 Task: Enable the option "Apply cartoon effect" for the gradient video filter.
Action: Mouse moved to (126, 13)
Screenshot: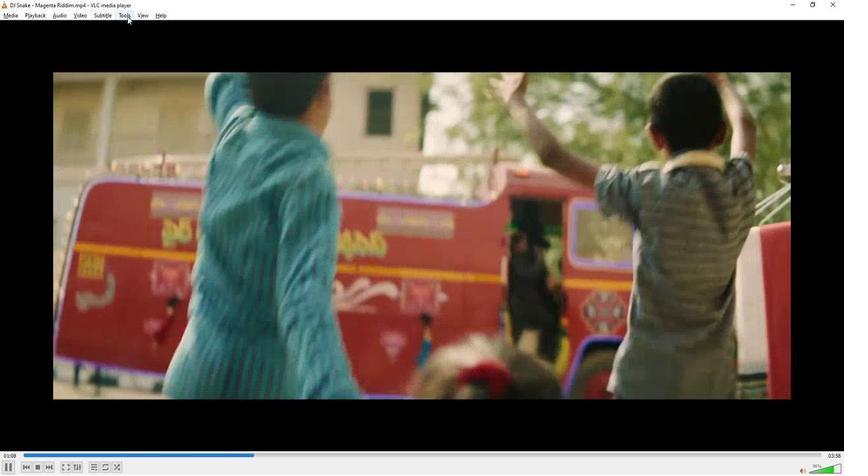 
Action: Mouse pressed left at (126, 13)
Screenshot: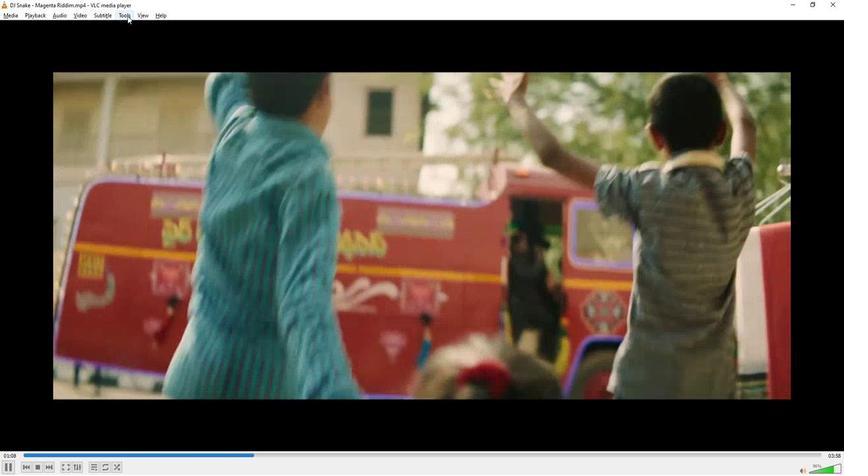 
Action: Mouse moved to (139, 120)
Screenshot: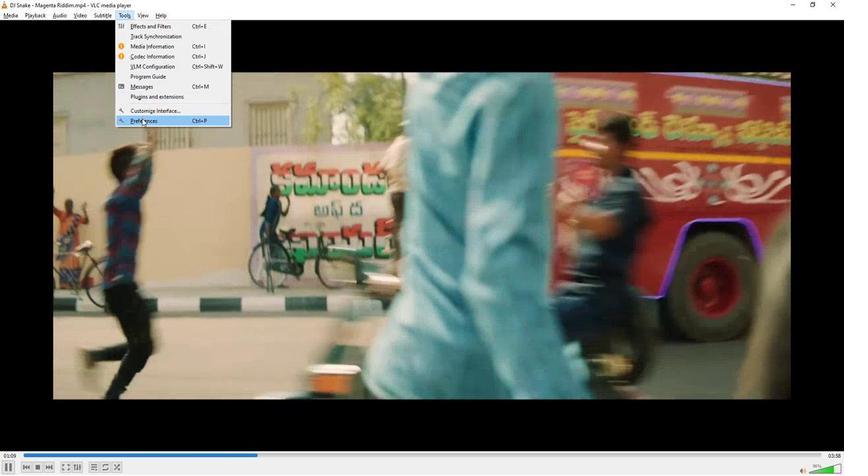 
Action: Mouse pressed left at (139, 120)
Screenshot: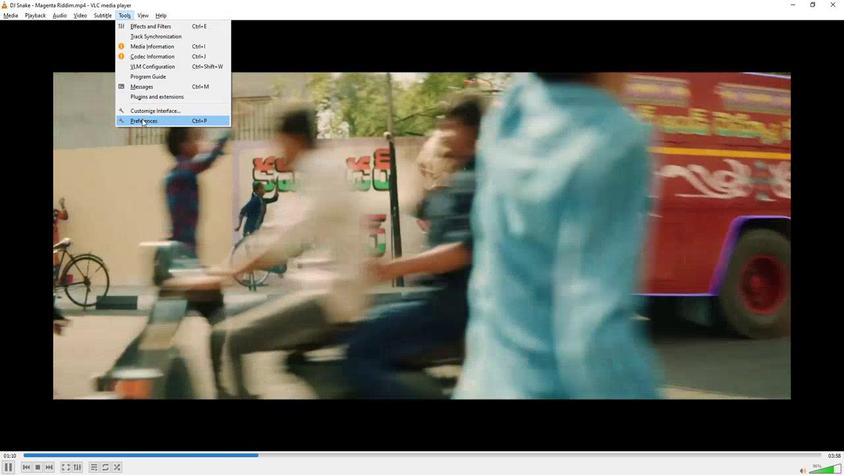 
Action: Mouse moved to (183, 390)
Screenshot: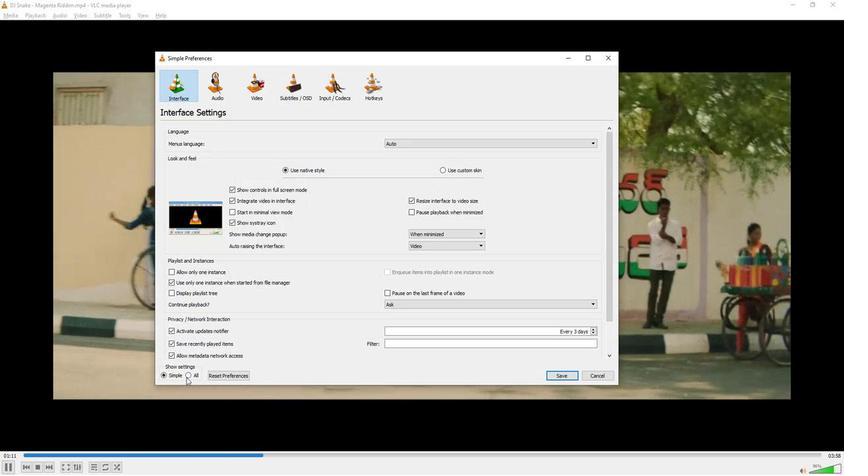 
Action: Mouse pressed left at (183, 390)
Screenshot: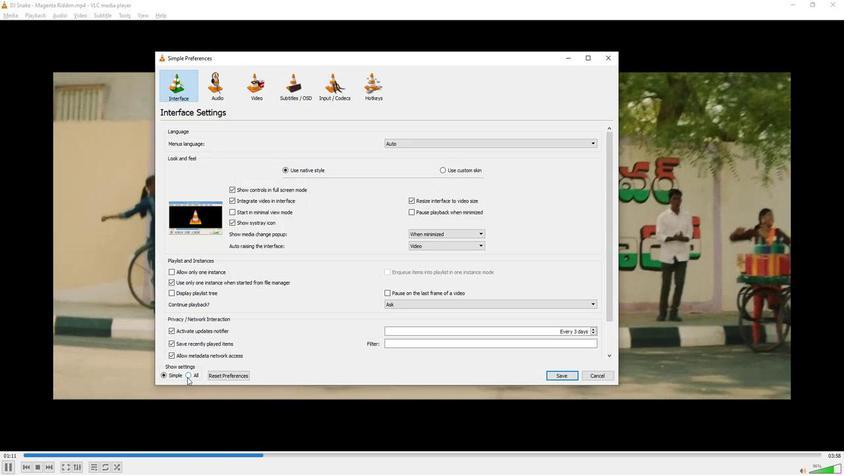 
Action: Mouse moved to (189, 314)
Screenshot: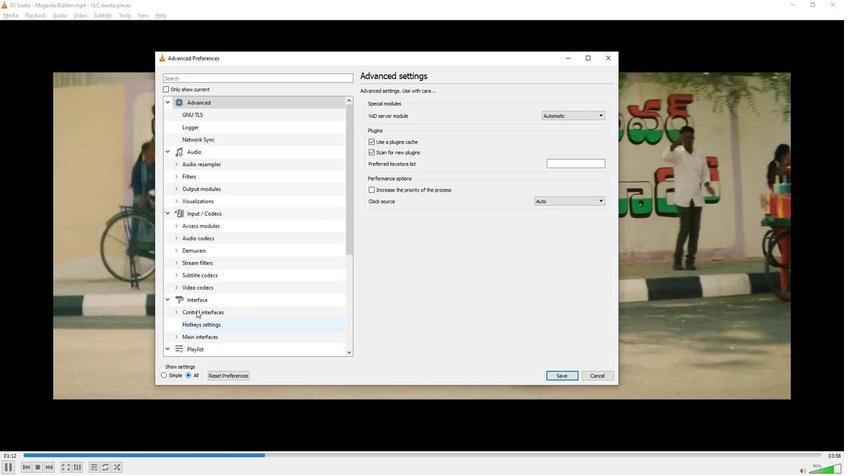 
Action: Mouse scrolled (189, 314) with delta (0, 0)
Screenshot: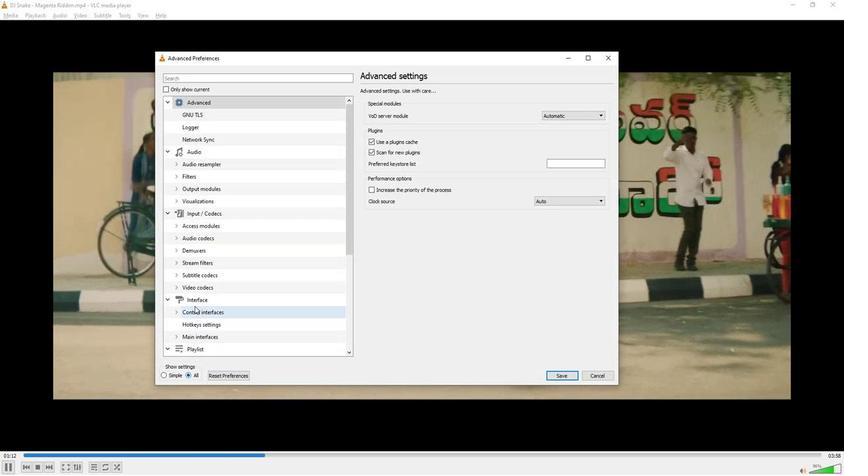 
Action: Mouse moved to (189, 314)
Screenshot: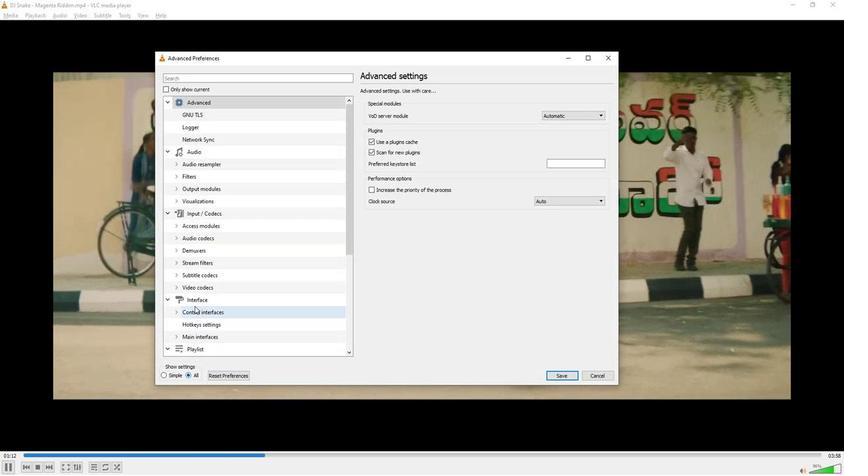 
Action: Mouse scrolled (189, 314) with delta (0, 0)
Screenshot: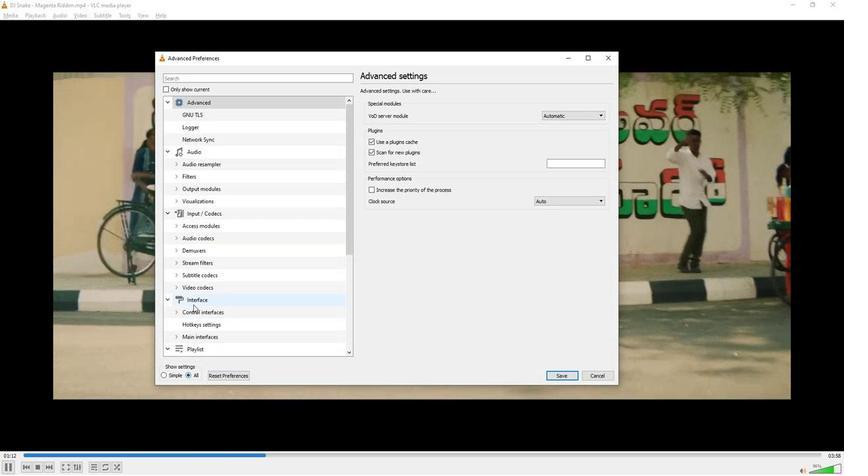 
Action: Mouse moved to (188, 314)
Screenshot: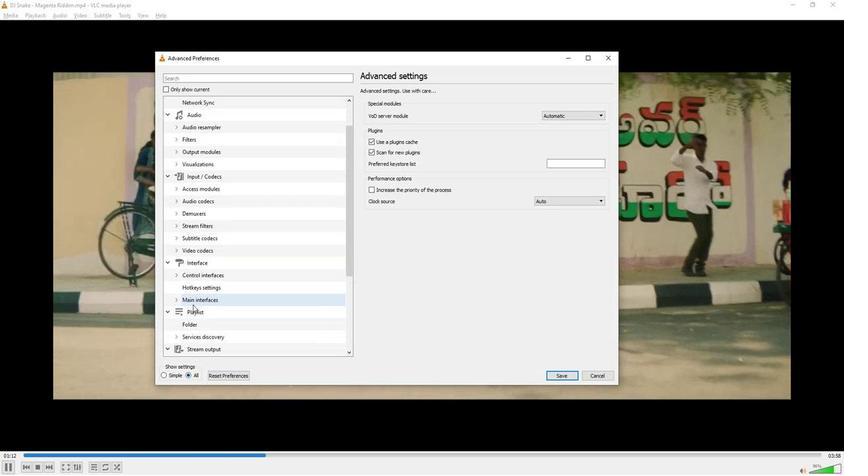 
Action: Mouse scrolled (188, 314) with delta (0, 0)
Screenshot: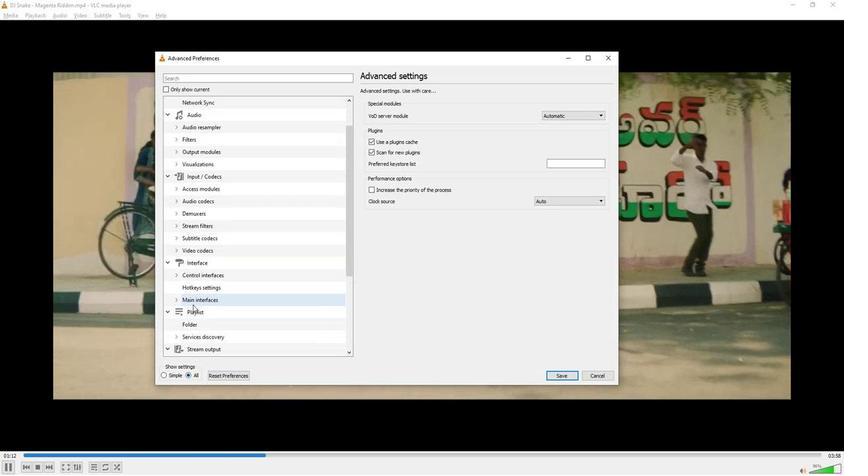 
Action: Mouse moved to (188, 314)
Screenshot: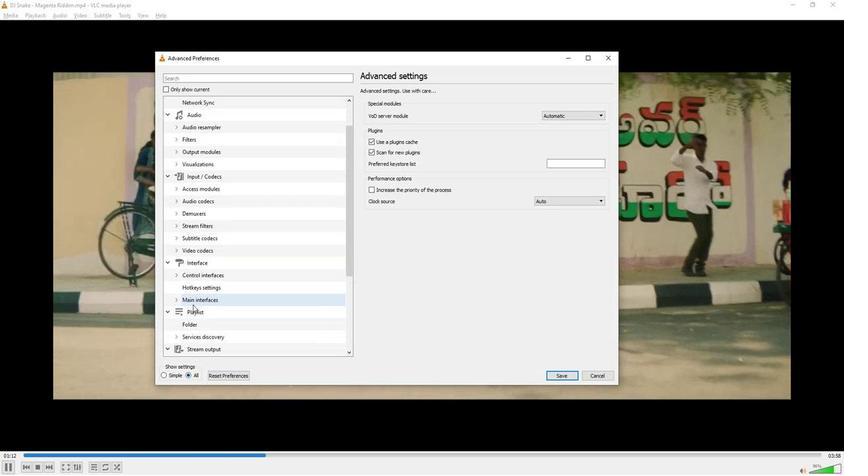 
Action: Mouse scrolled (188, 314) with delta (0, 0)
Screenshot: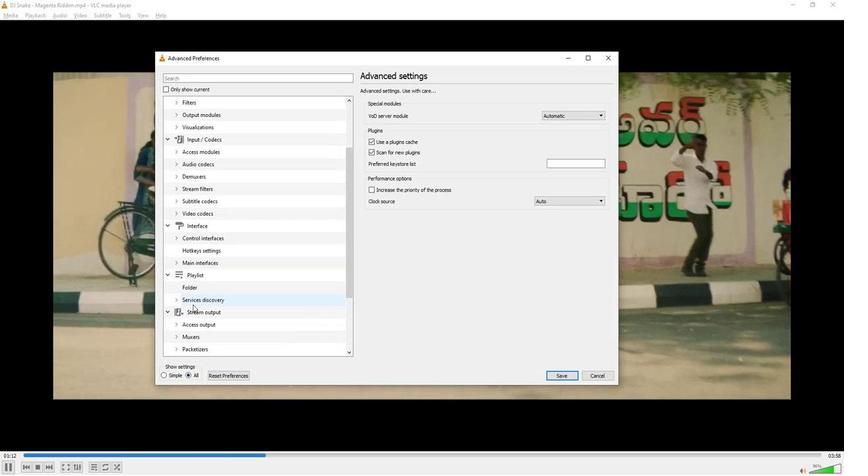 
Action: Mouse moved to (188, 314)
Screenshot: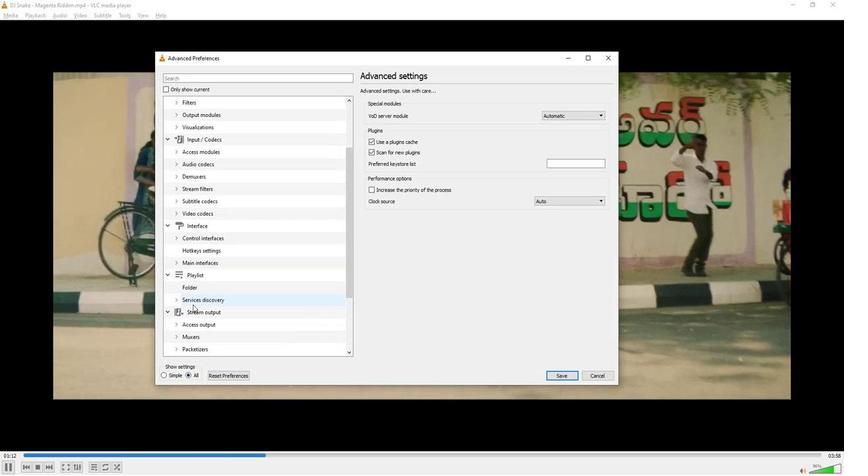 
Action: Mouse scrolled (188, 314) with delta (0, 0)
Screenshot: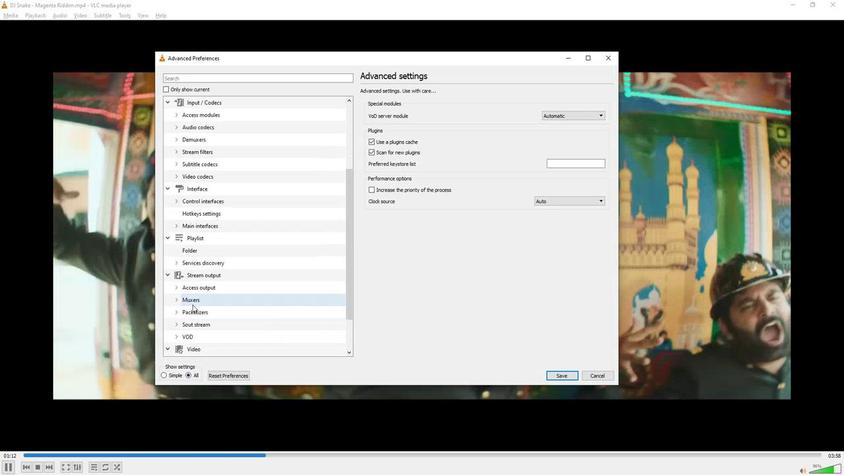 
Action: Mouse moved to (188, 314)
Screenshot: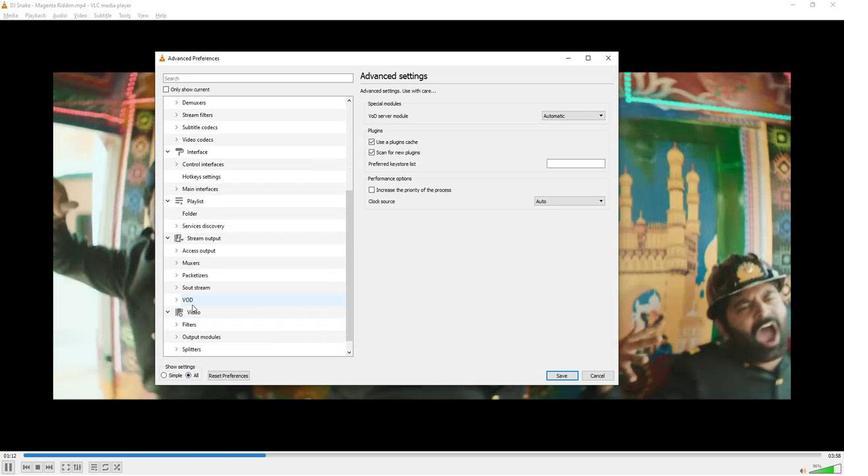 
Action: Mouse scrolled (188, 314) with delta (0, 0)
Screenshot: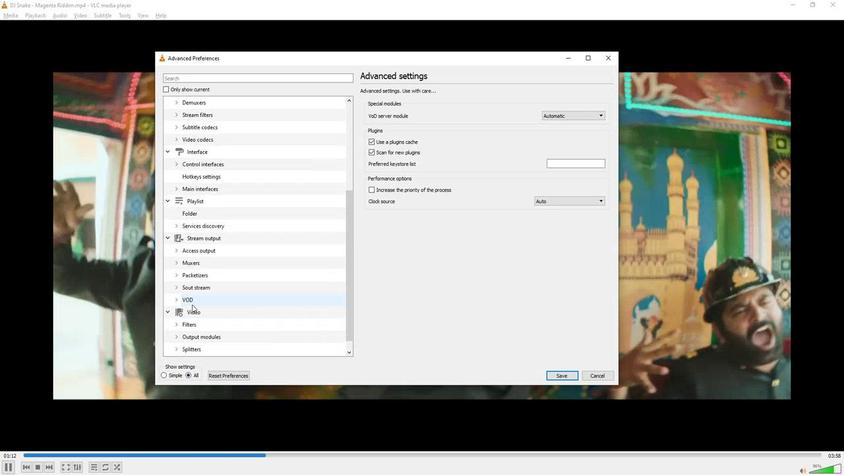 
Action: Mouse scrolled (188, 314) with delta (0, 0)
Screenshot: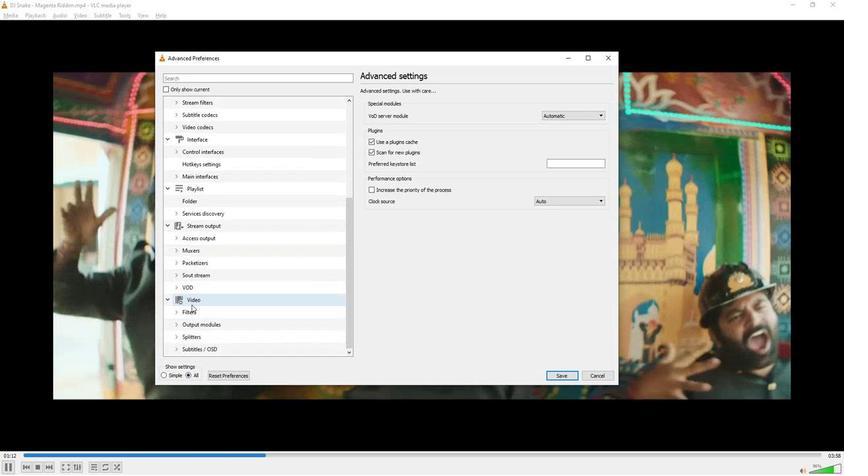 
Action: Mouse scrolled (188, 314) with delta (0, 0)
Screenshot: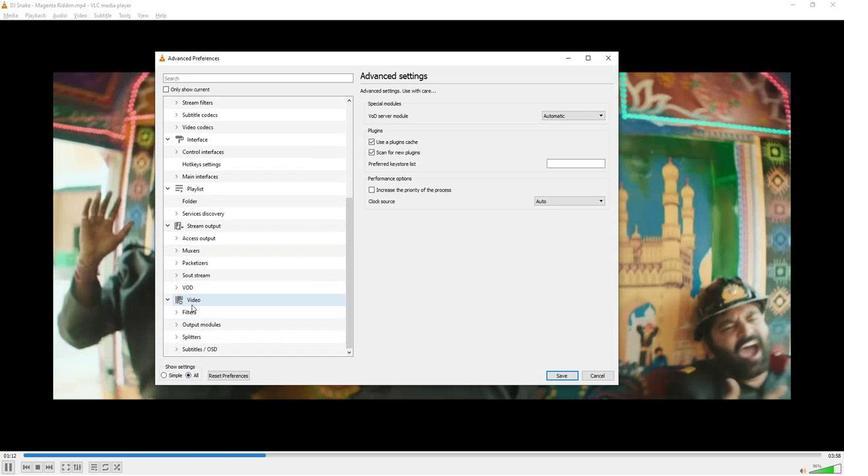 
Action: Mouse moved to (172, 320)
Screenshot: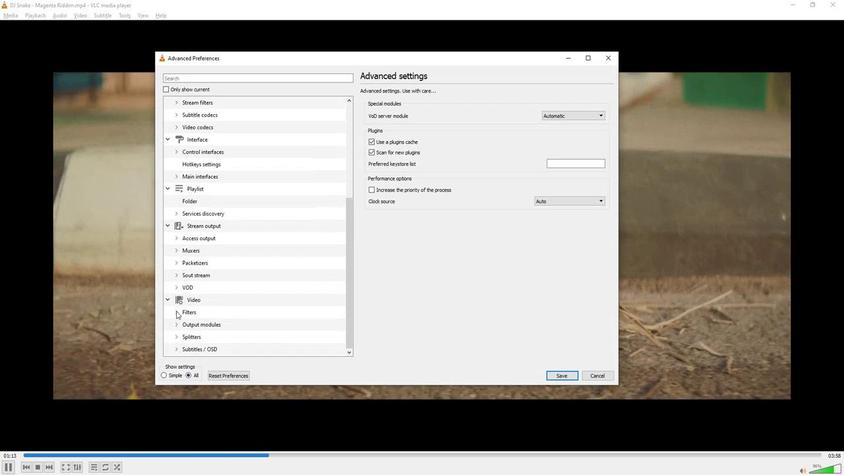 
Action: Mouse pressed left at (172, 320)
Screenshot: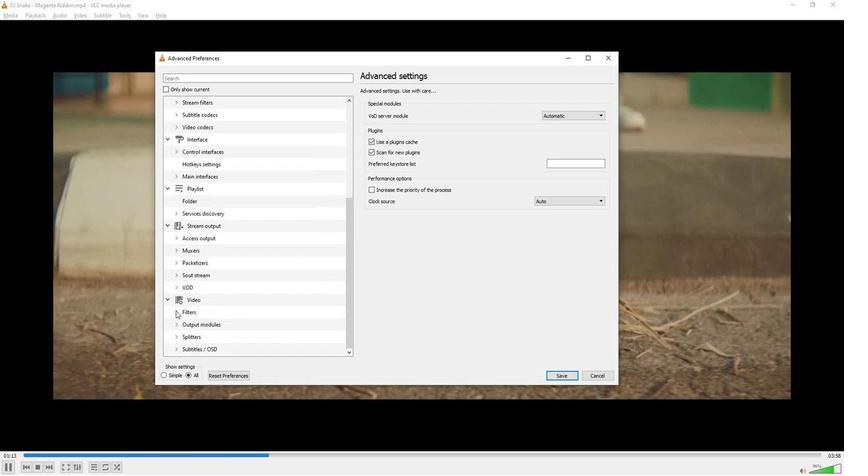 
Action: Mouse moved to (223, 272)
Screenshot: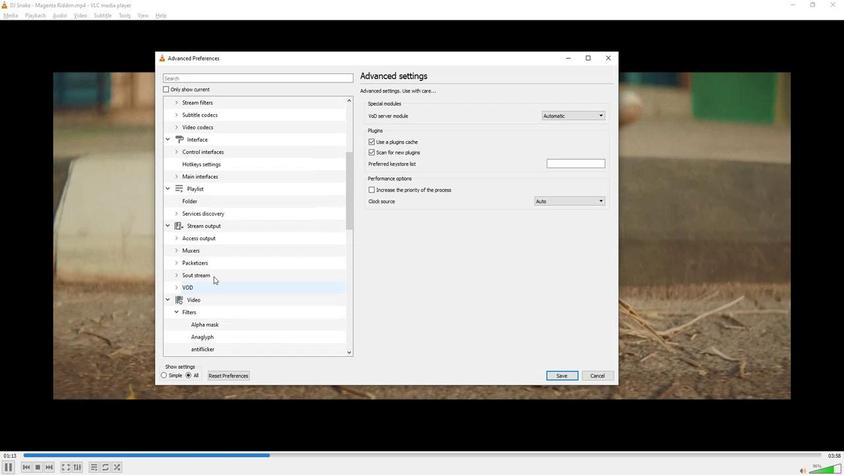 
Action: Mouse scrolled (223, 271) with delta (0, 0)
Screenshot: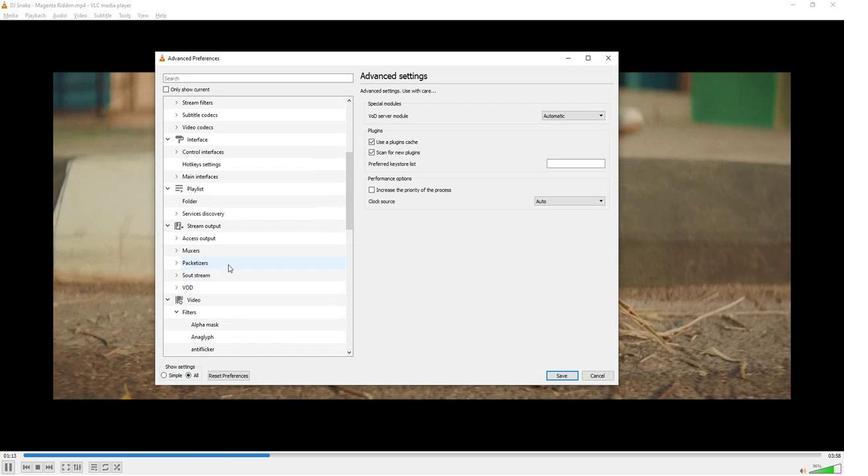 
Action: Mouse scrolled (223, 271) with delta (0, 0)
Screenshot: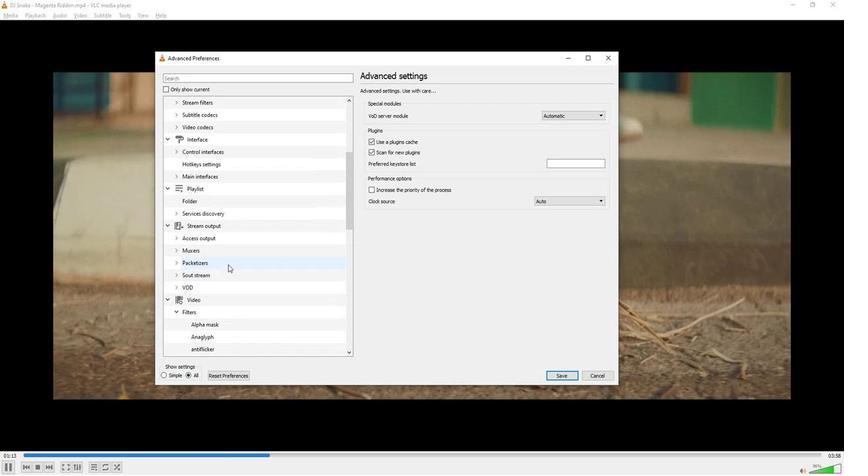 
Action: Mouse scrolled (223, 271) with delta (0, 0)
Screenshot: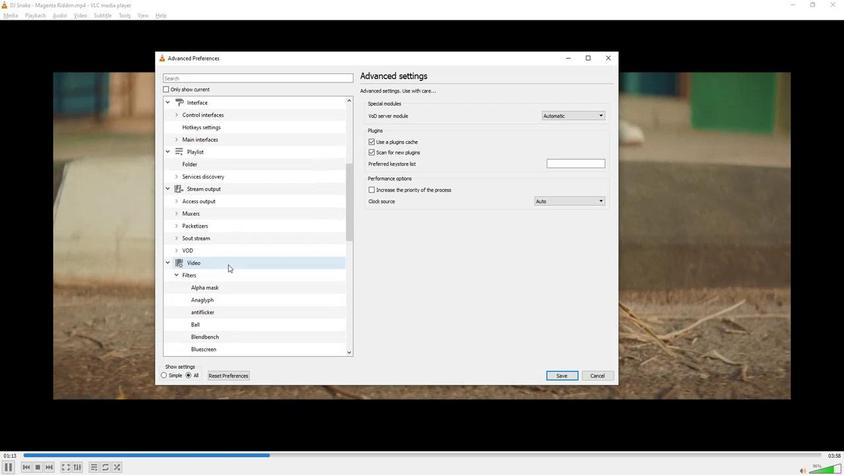 
Action: Mouse scrolled (223, 271) with delta (0, 0)
Screenshot: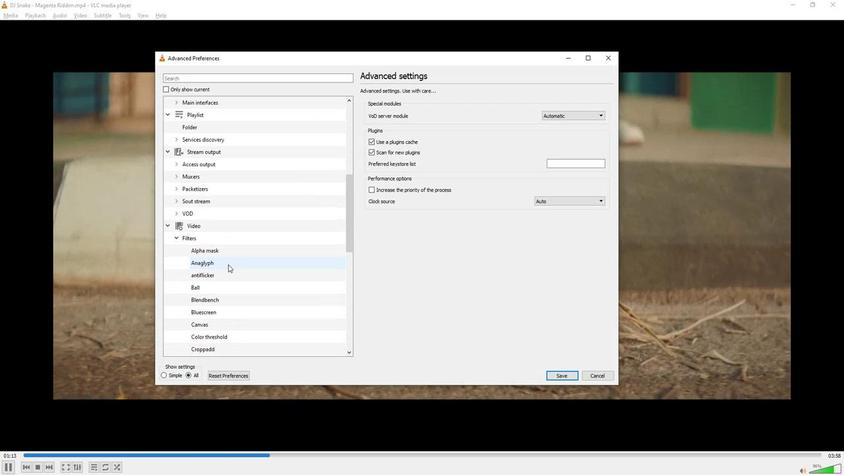 
Action: Mouse scrolled (223, 271) with delta (0, 0)
Screenshot: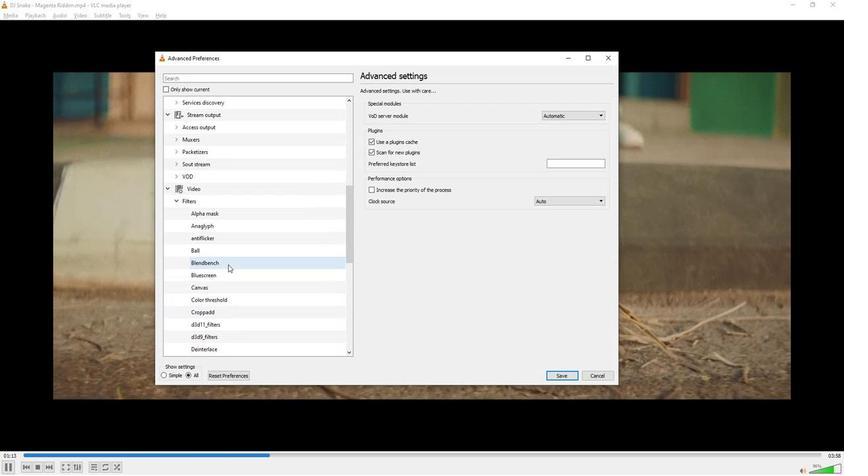 
Action: Mouse scrolled (223, 271) with delta (0, 0)
Screenshot: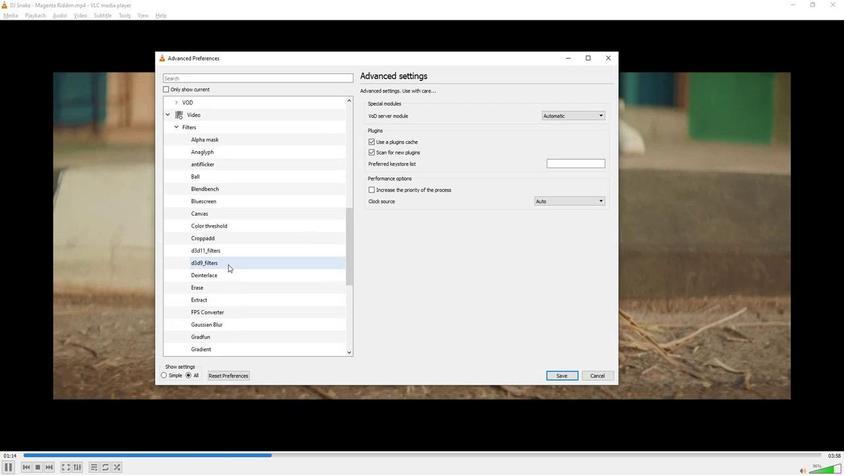
Action: Mouse scrolled (223, 271) with delta (0, 0)
Screenshot: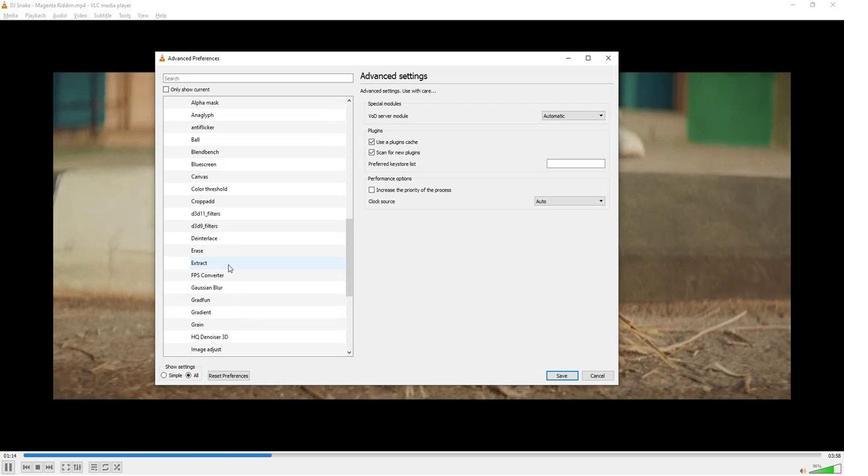 
Action: Mouse moved to (207, 279)
Screenshot: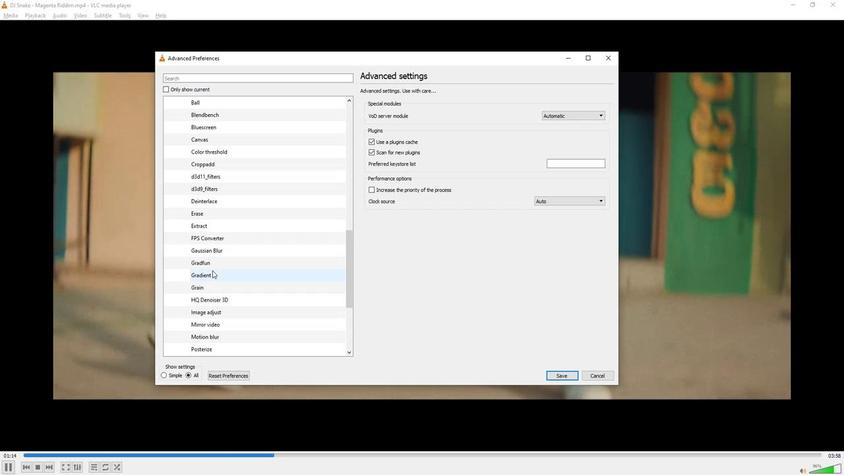 
Action: Mouse pressed left at (207, 279)
Screenshot: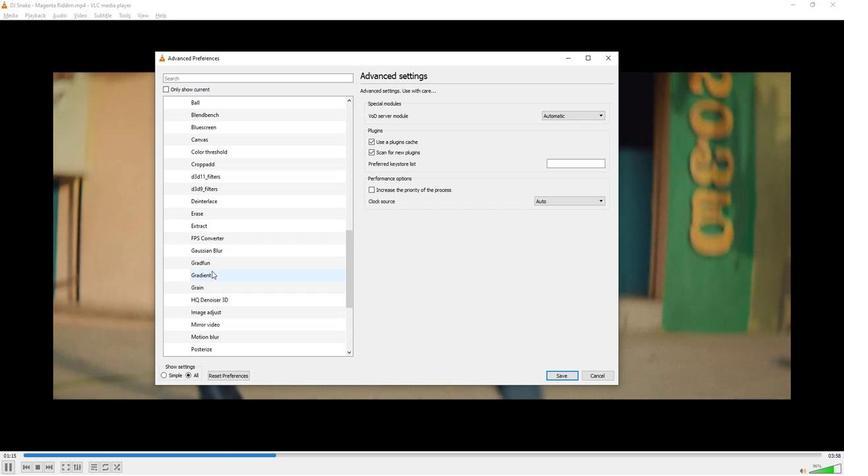 
Action: Mouse moved to (358, 128)
Screenshot: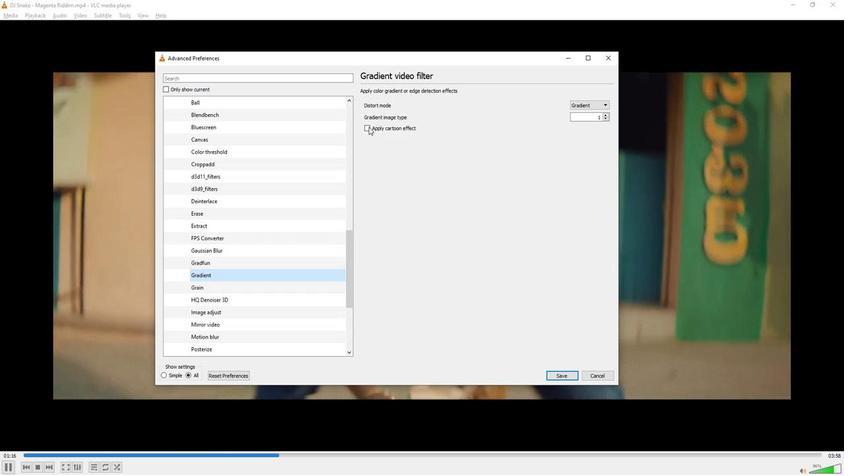 
Action: Mouse pressed left at (358, 128)
Screenshot: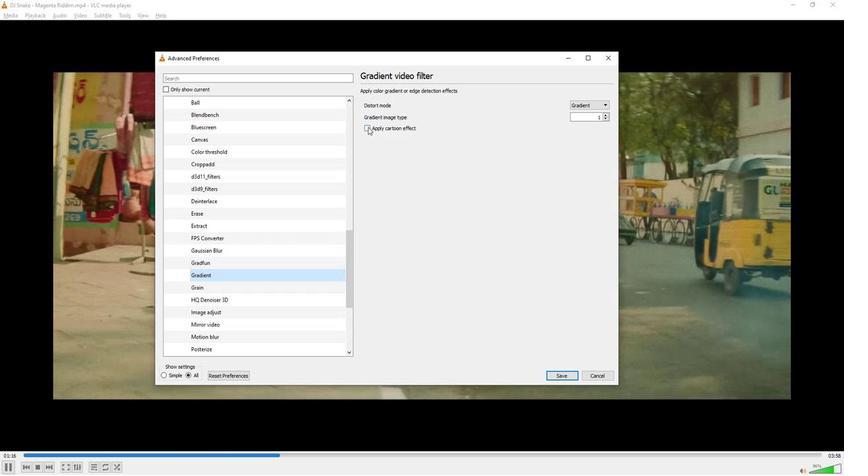 
Action: Mouse moved to (395, 235)
Screenshot: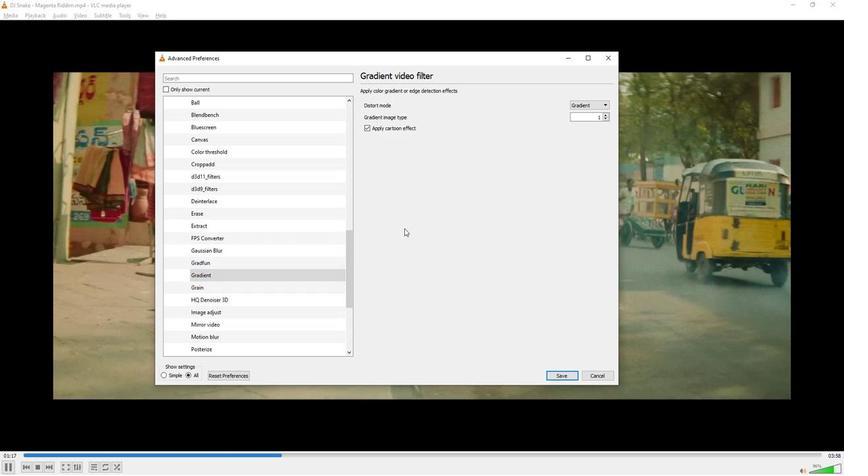 
